 Task: Add a condition where "Privacy Is Ticket has no public comments" in pending tickets.
Action: Mouse moved to (107, 383)
Screenshot: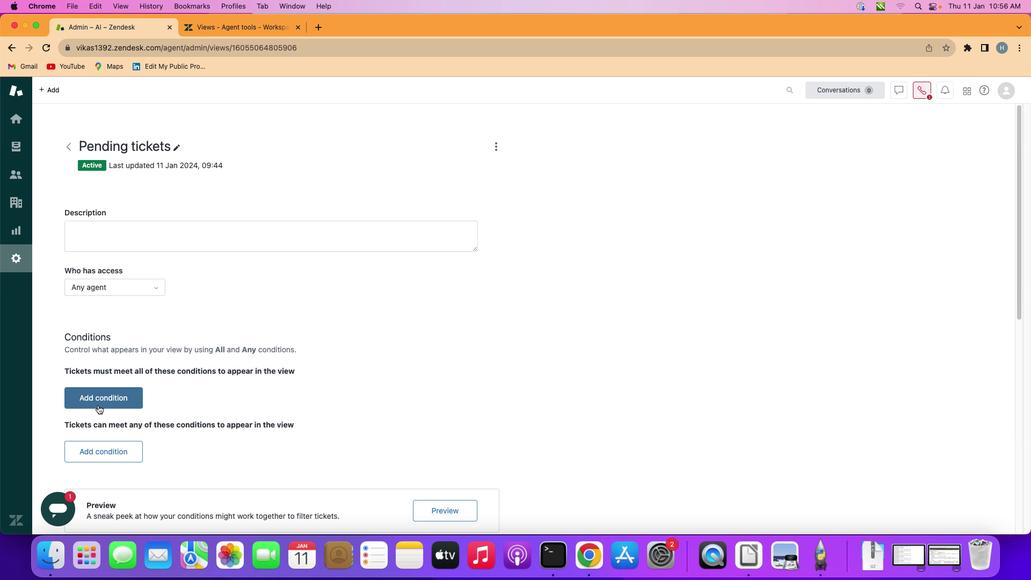 
Action: Mouse pressed left at (107, 383)
Screenshot: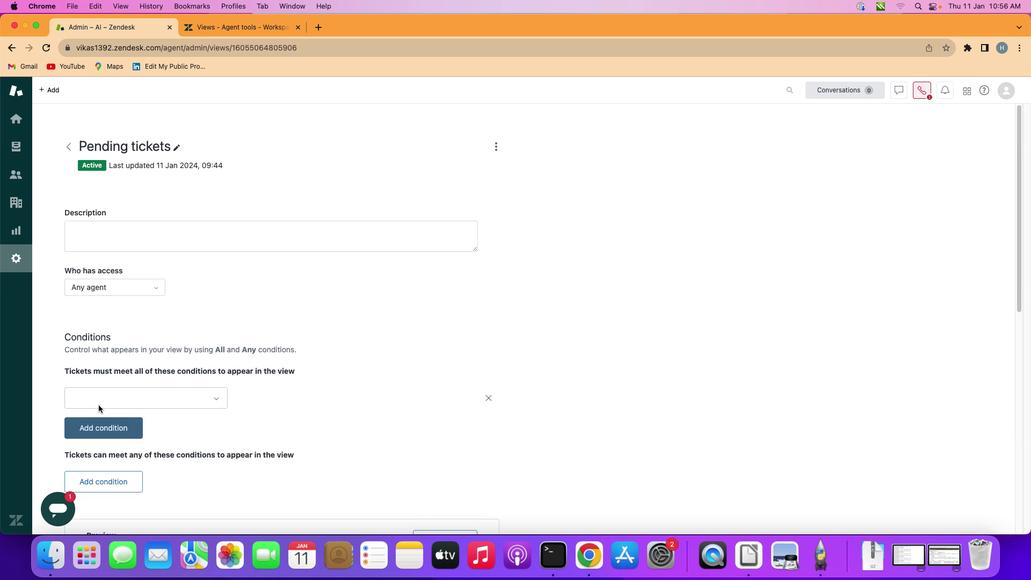 
Action: Mouse moved to (178, 382)
Screenshot: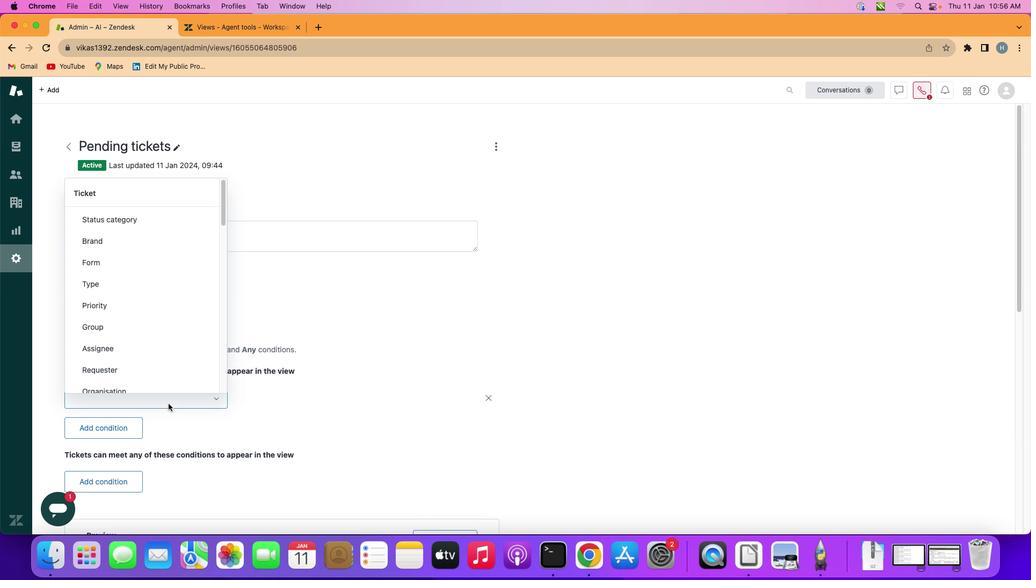 
Action: Mouse pressed left at (178, 382)
Screenshot: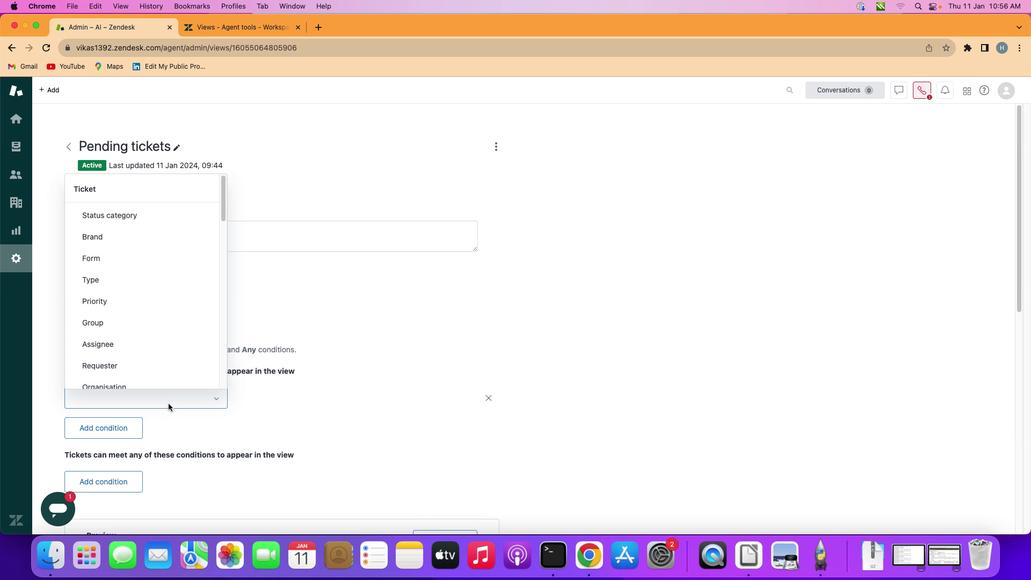 
Action: Mouse moved to (165, 287)
Screenshot: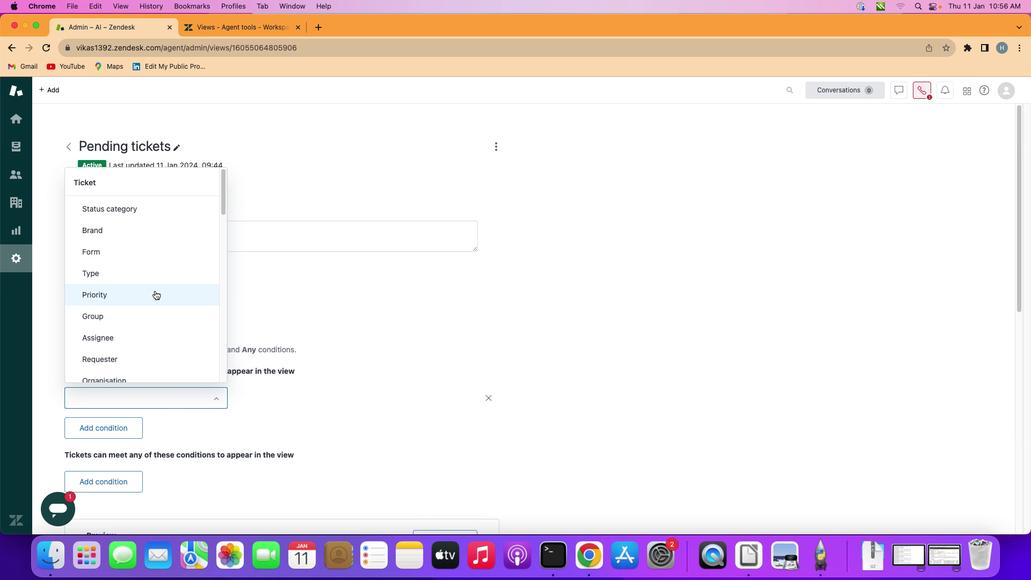 
Action: Mouse scrolled (165, 287) with delta (6, 41)
Screenshot: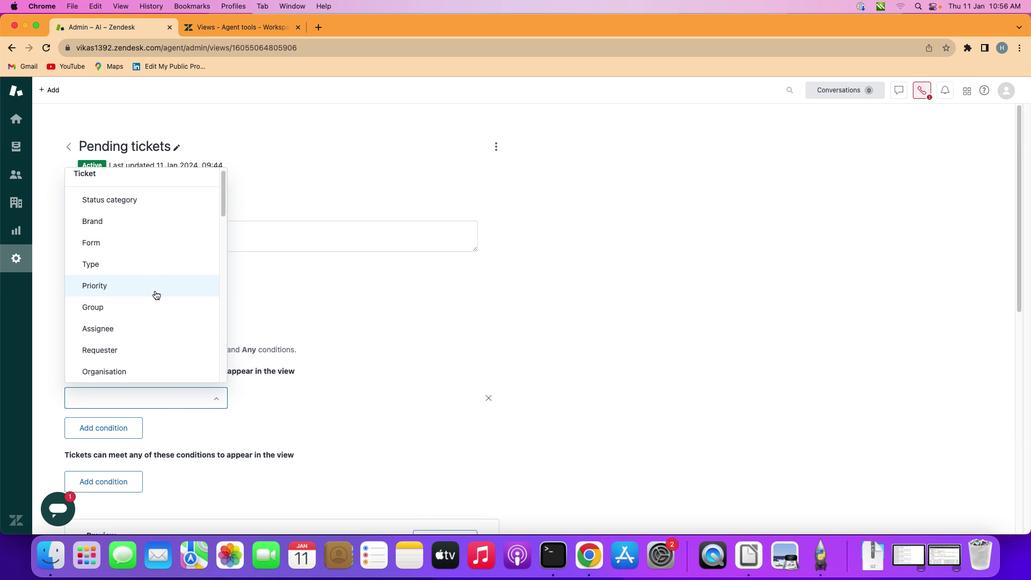 
Action: Mouse scrolled (165, 287) with delta (6, 41)
Screenshot: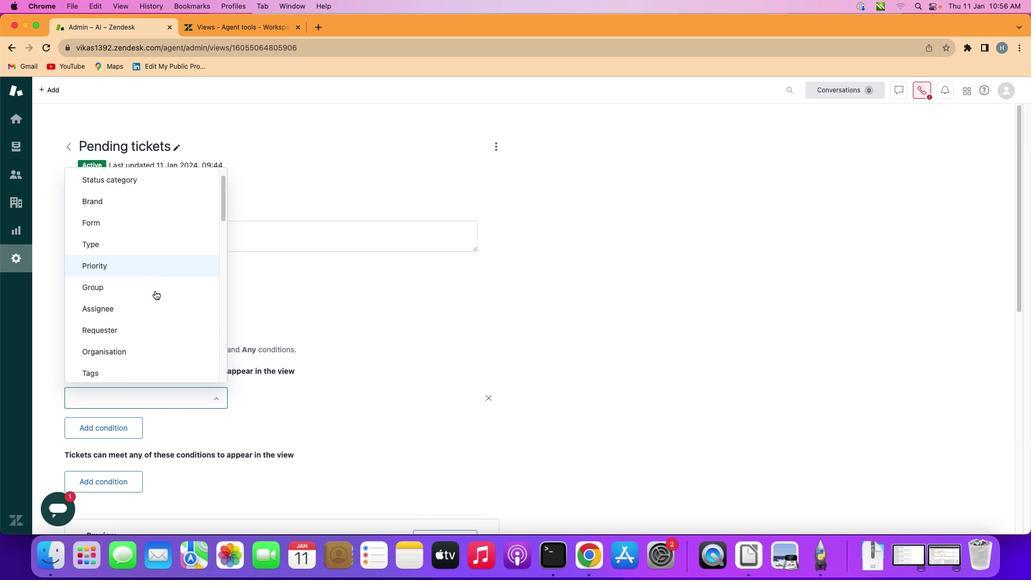 
Action: Mouse scrolled (165, 287) with delta (6, 41)
Screenshot: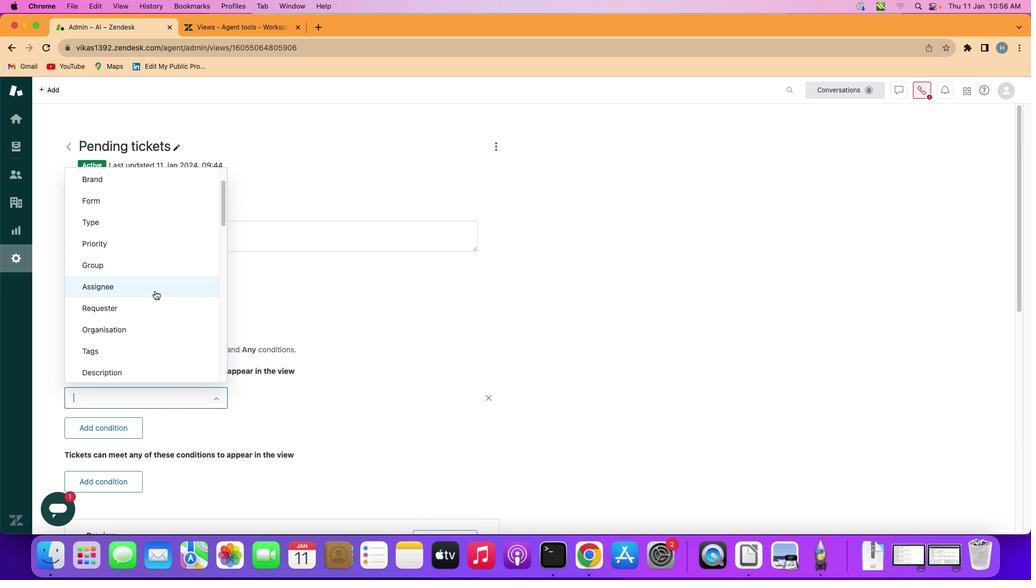 
Action: Mouse scrolled (165, 287) with delta (6, 41)
Screenshot: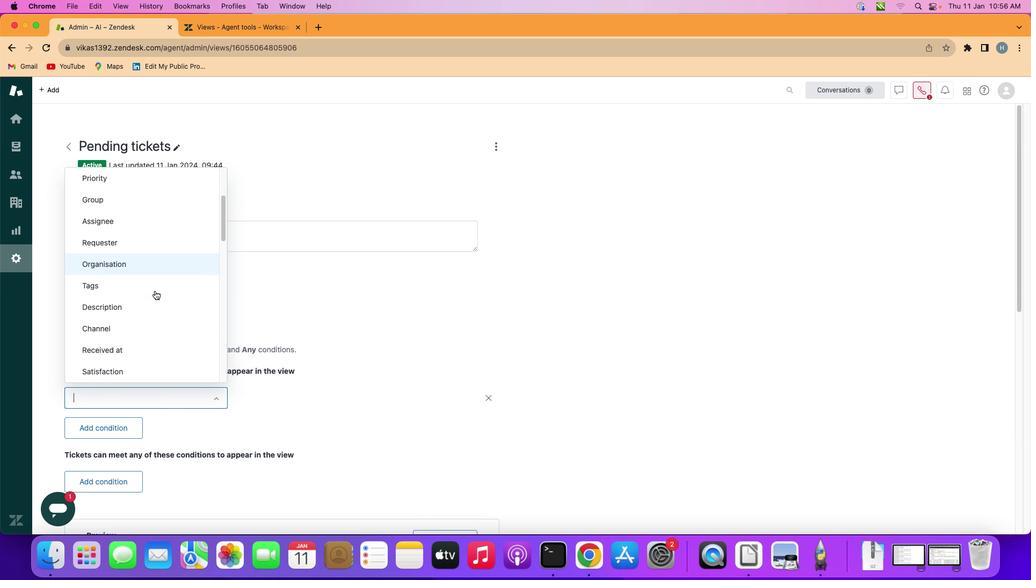 
Action: Mouse moved to (165, 286)
Screenshot: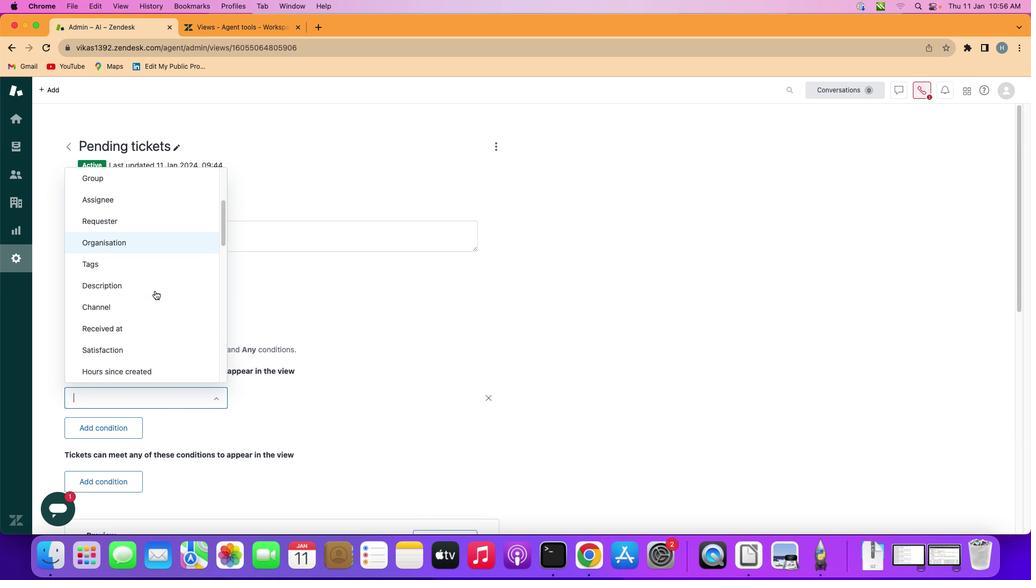 
Action: Mouse scrolled (165, 286) with delta (6, 41)
Screenshot: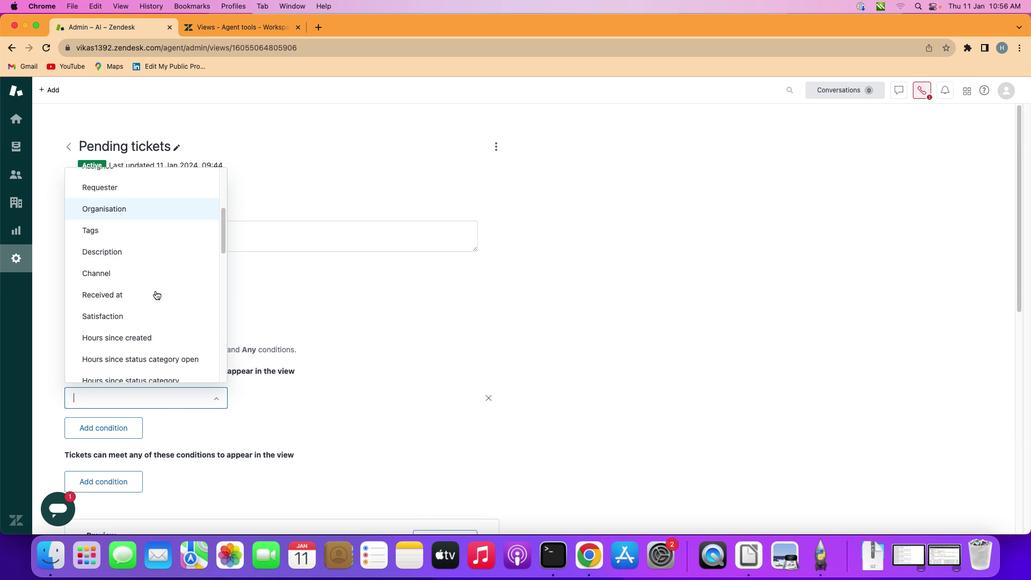 
Action: Mouse moved to (166, 286)
Screenshot: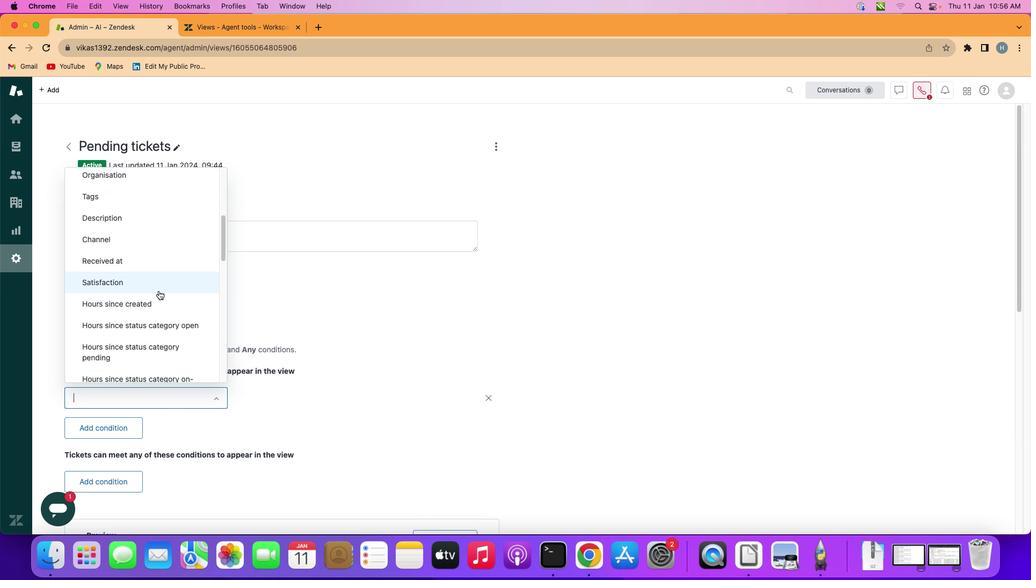 
Action: Mouse scrolled (166, 286) with delta (6, 41)
Screenshot: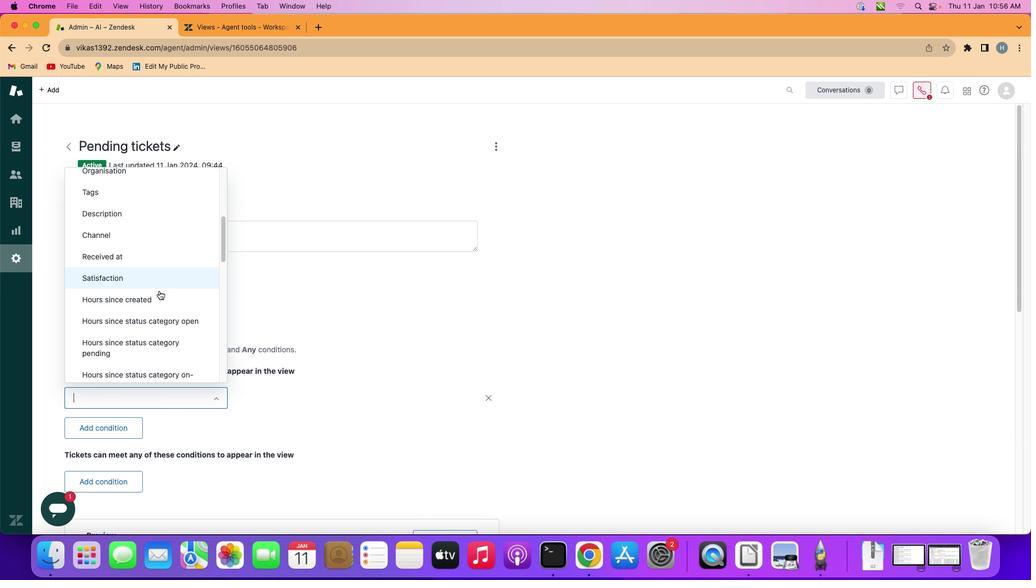 
Action: Mouse moved to (162, 292)
Screenshot: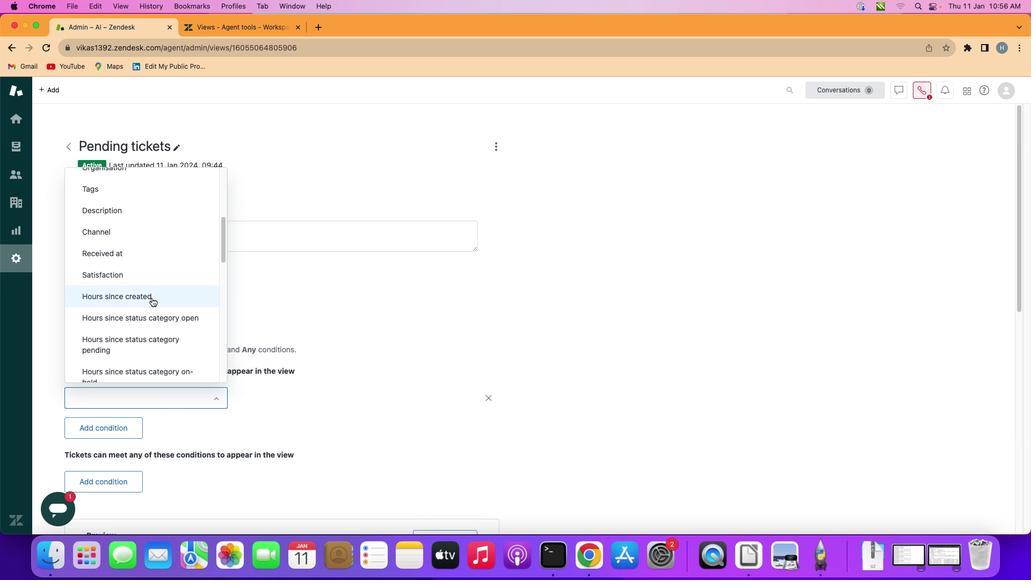 
Action: Mouse scrolled (162, 292) with delta (6, 41)
Screenshot: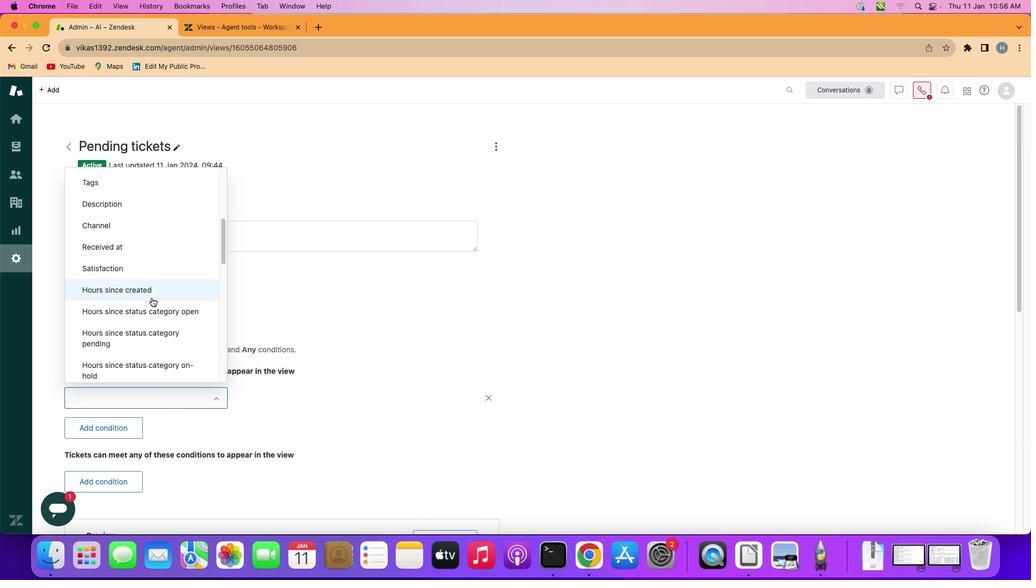 
Action: Mouse scrolled (162, 292) with delta (6, 41)
Screenshot: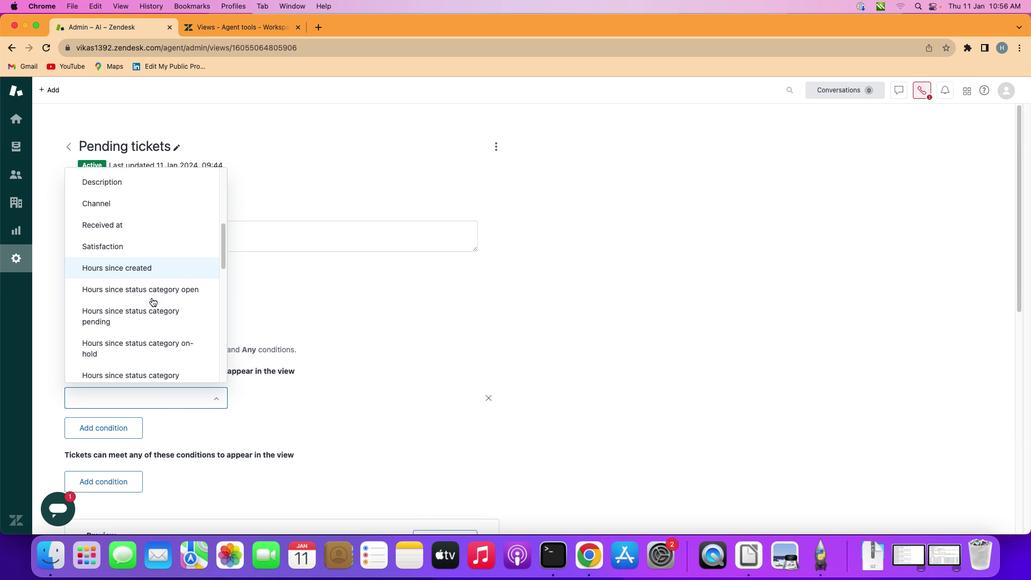 
Action: Mouse scrolled (162, 292) with delta (6, 41)
Screenshot: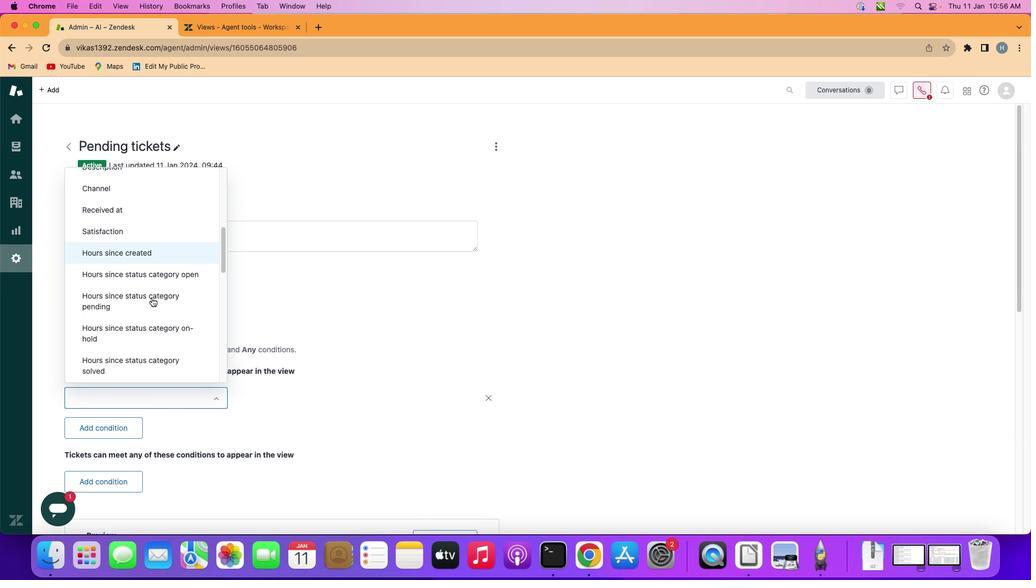 
Action: Mouse scrolled (162, 292) with delta (6, 41)
Screenshot: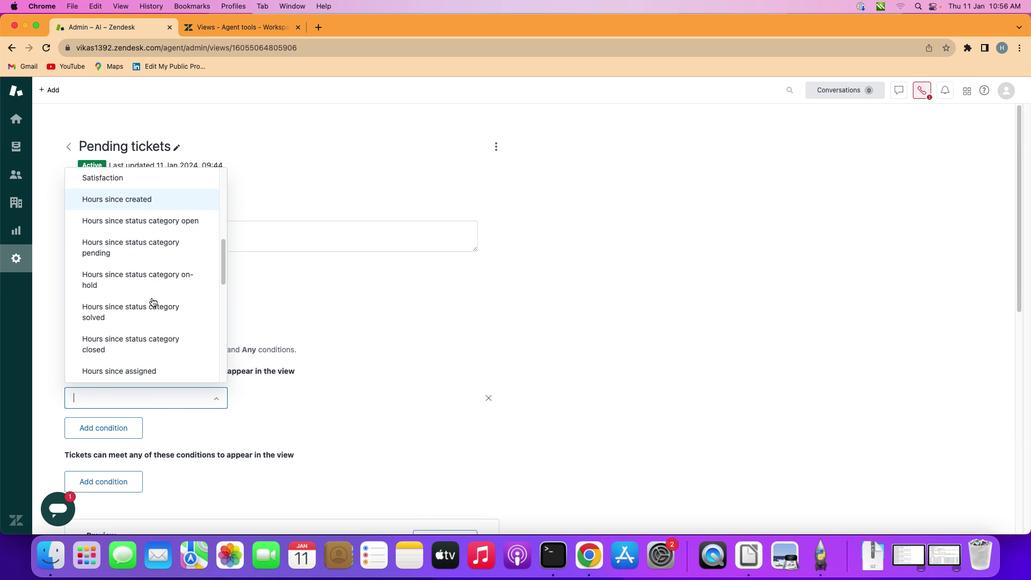 
Action: Mouse scrolled (162, 292) with delta (6, 41)
Screenshot: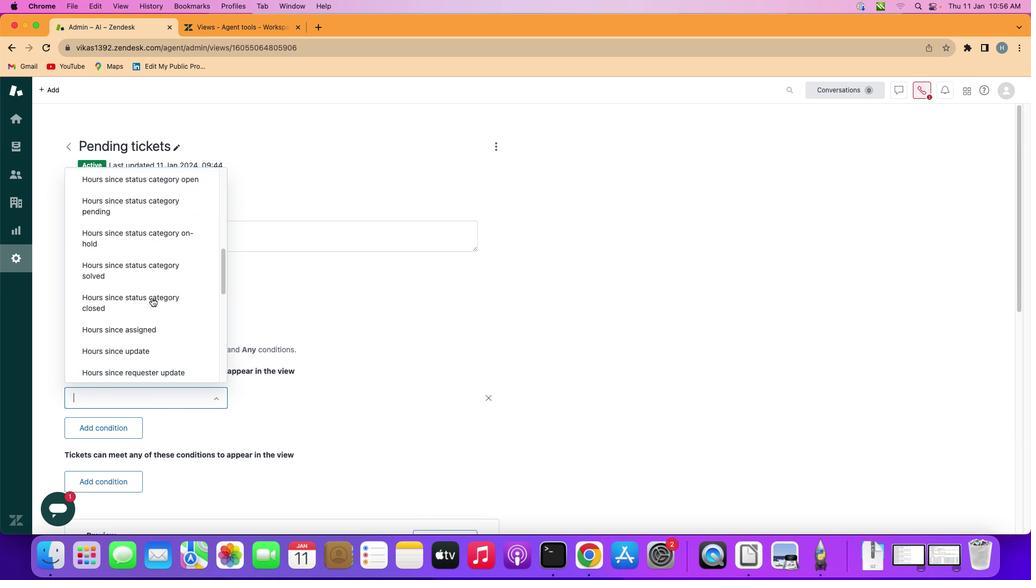 
Action: Mouse scrolled (162, 292) with delta (6, 41)
Screenshot: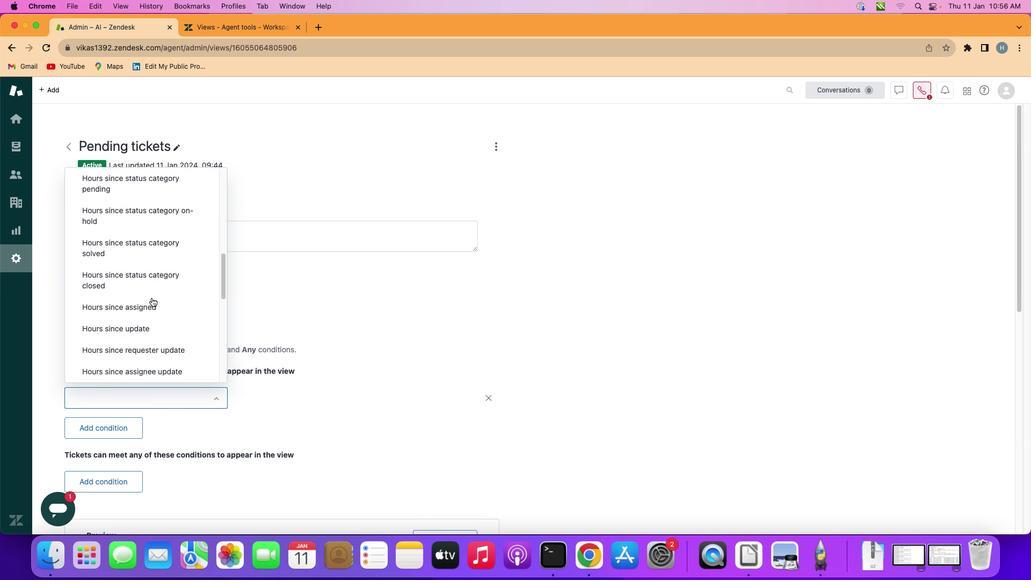 
Action: Mouse scrolled (162, 292) with delta (6, 41)
Screenshot: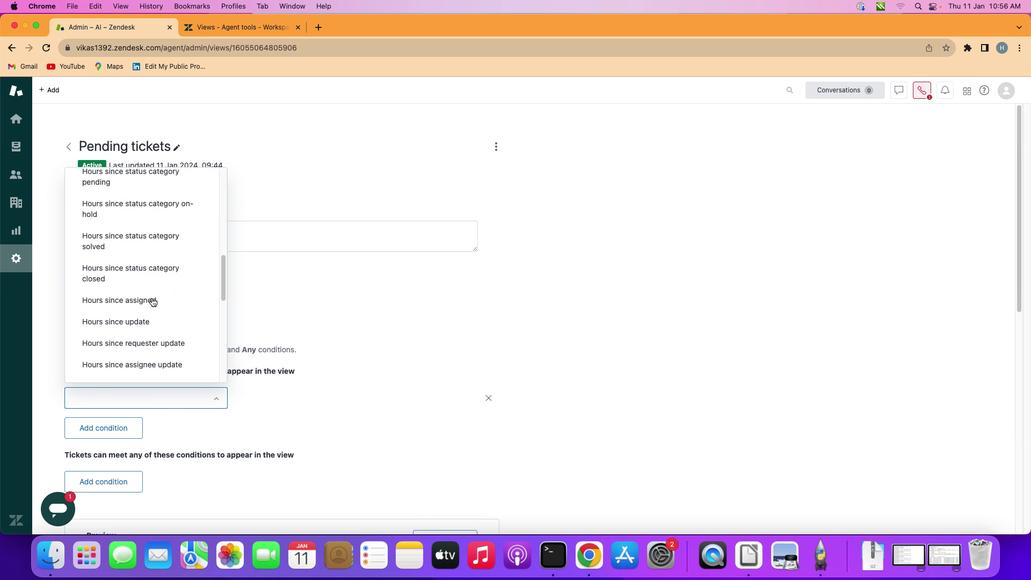
Action: Mouse scrolled (162, 292) with delta (6, 41)
Screenshot: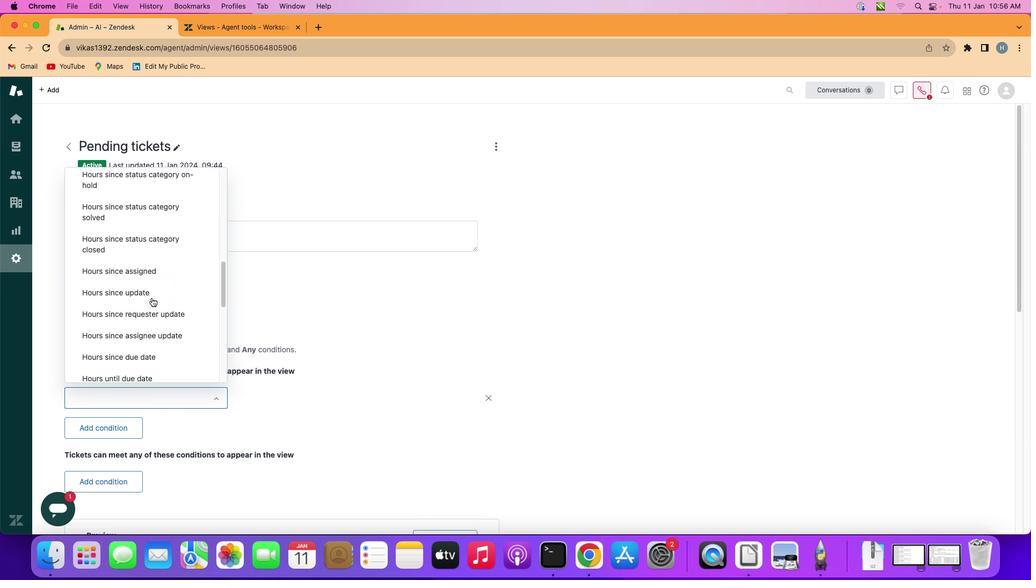 
Action: Mouse scrolled (162, 292) with delta (6, 41)
Screenshot: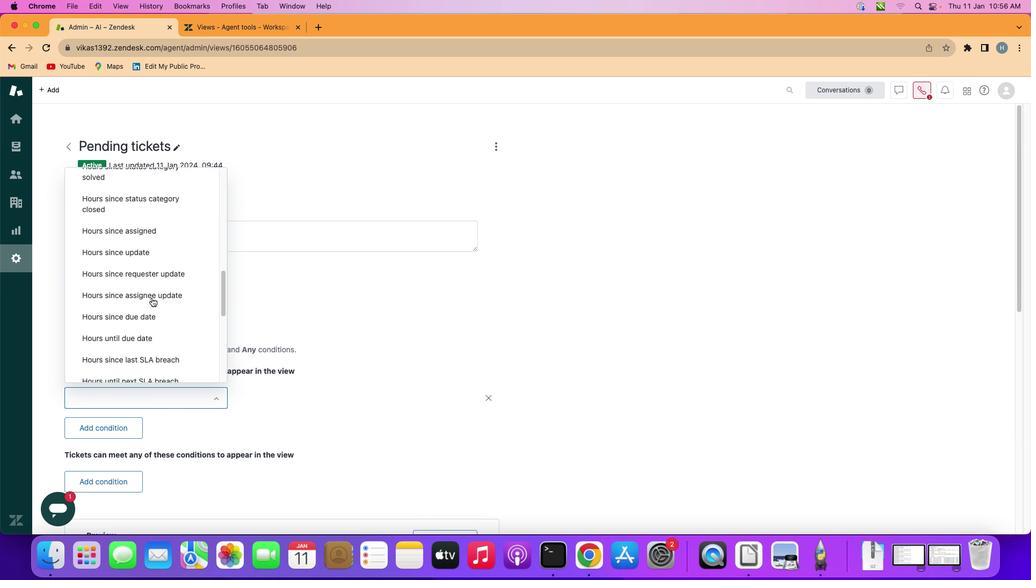
Action: Mouse moved to (162, 292)
Screenshot: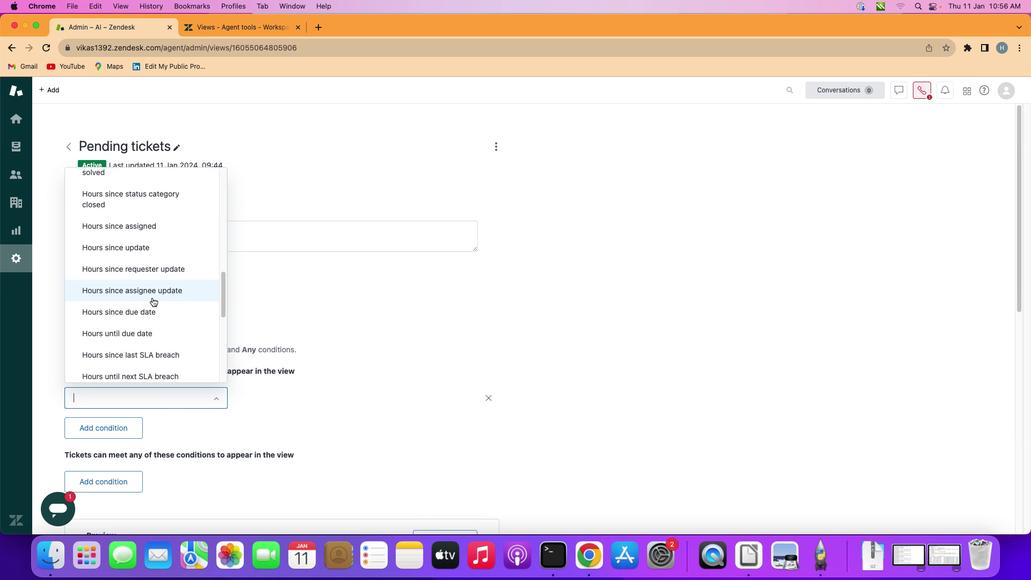 
Action: Mouse scrolled (162, 292) with delta (6, 41)
Screenshot: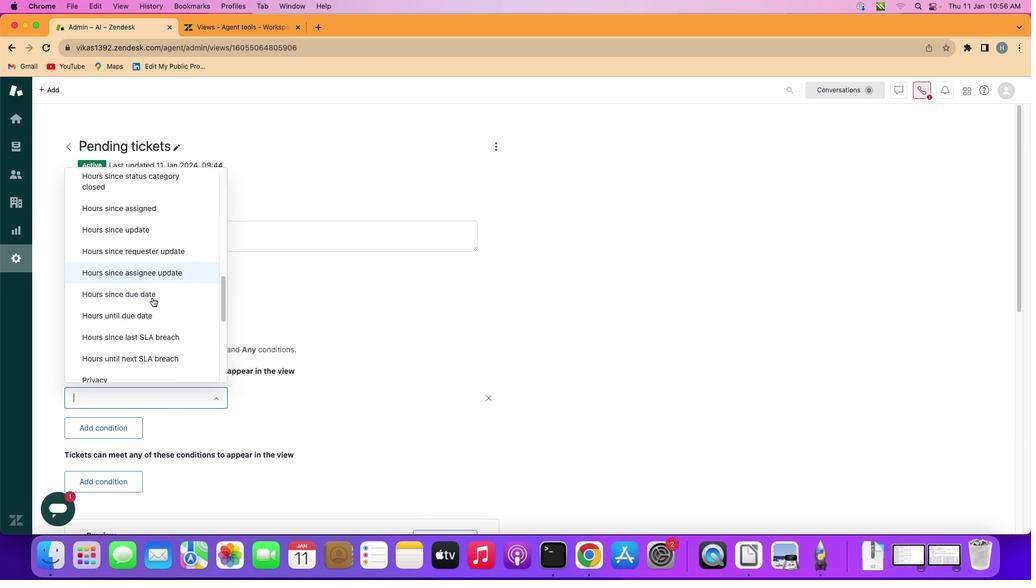 
Action: Mouse scrolled (162, 292) with delta (6, 41)
Screenshot: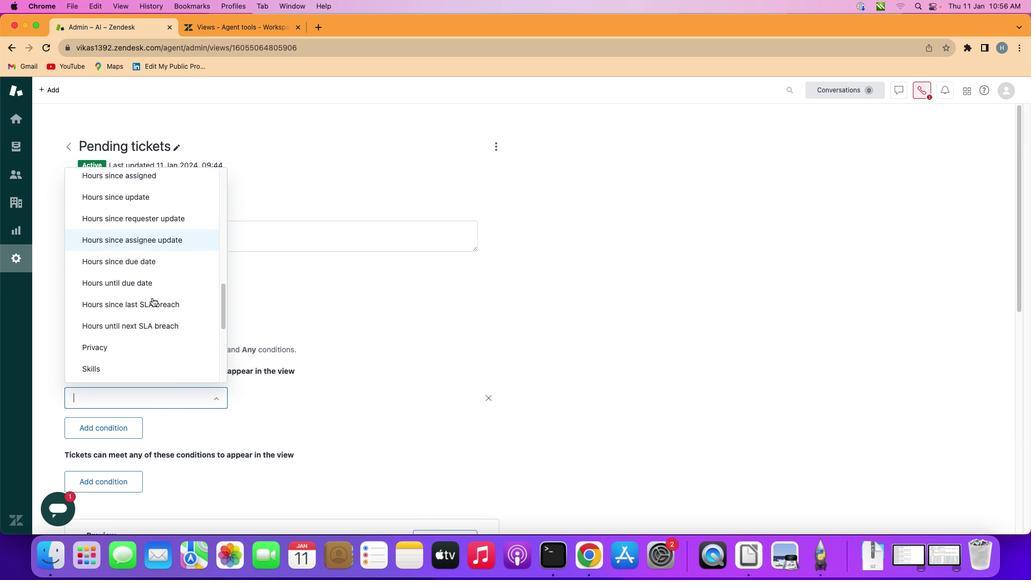 
Action: Mouse scrolled (162, 292) with delta (6, 41)
Screenshot: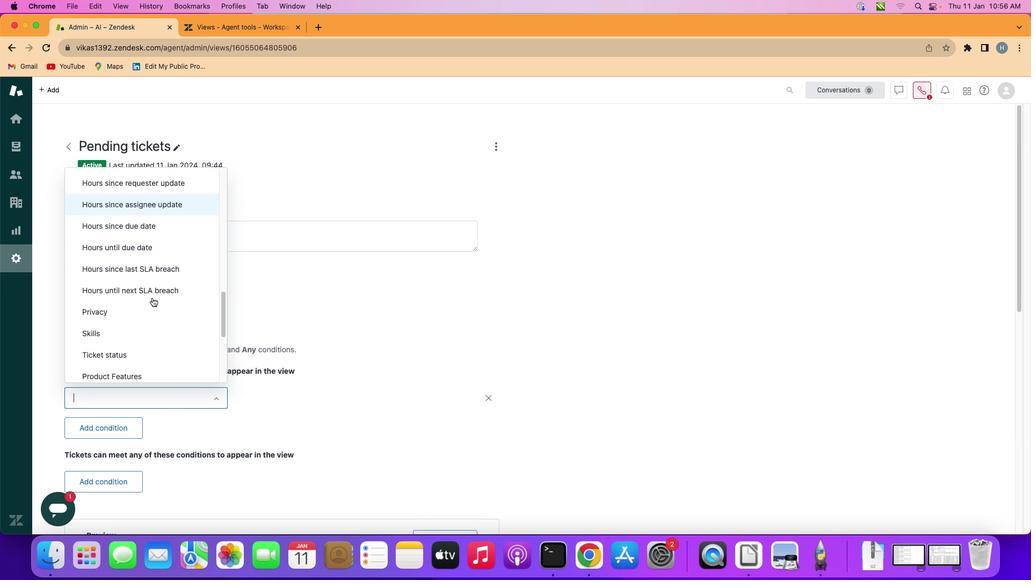 
Action: Mouse scrolled (162, 292) with delta (6, 41)
Screenshot: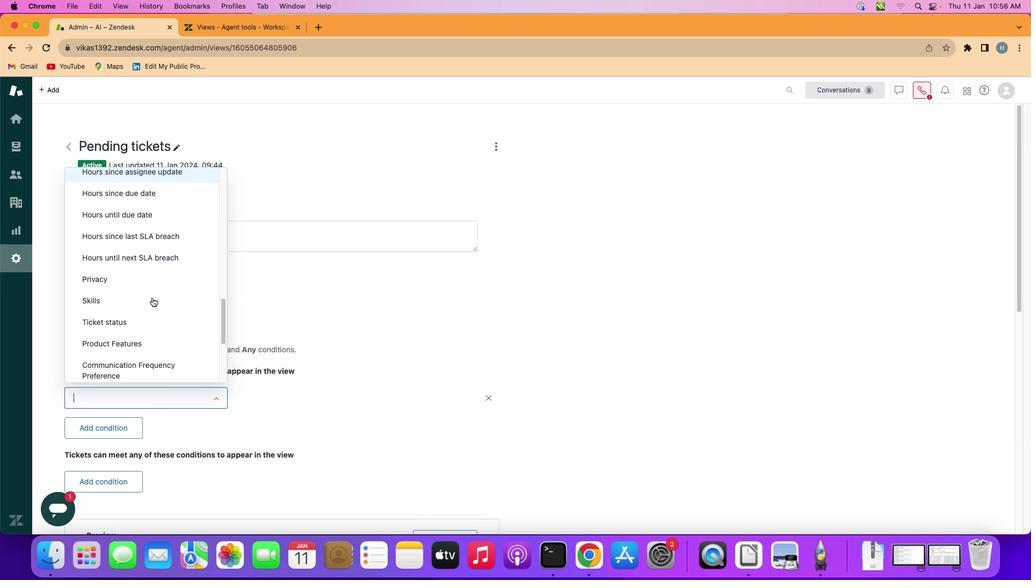 
Action: Mouse scrolled (162, 292) with delta (6, 41)
Screenshot: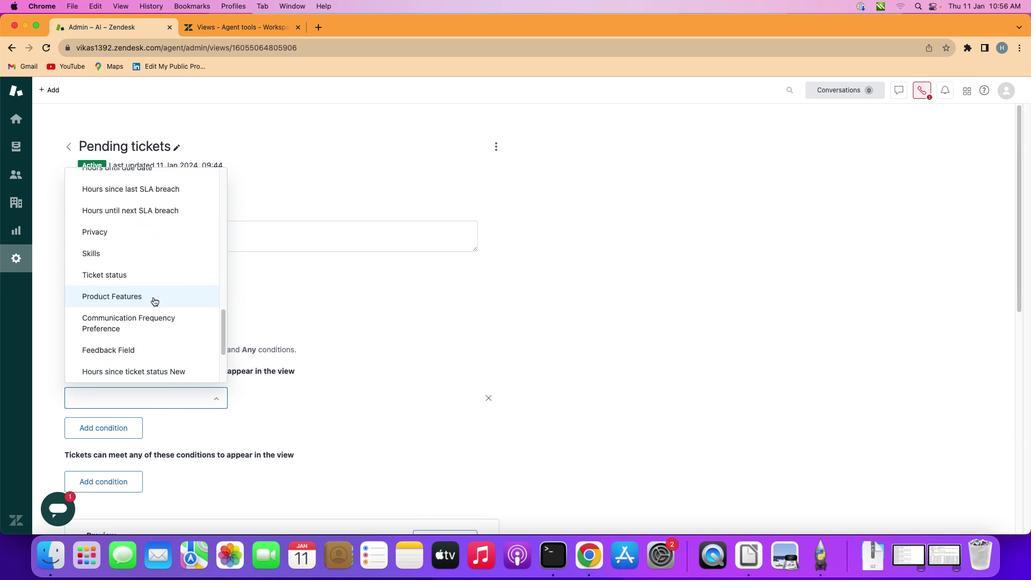 
Action: Mouse moved to (182, 237)
Screenshot: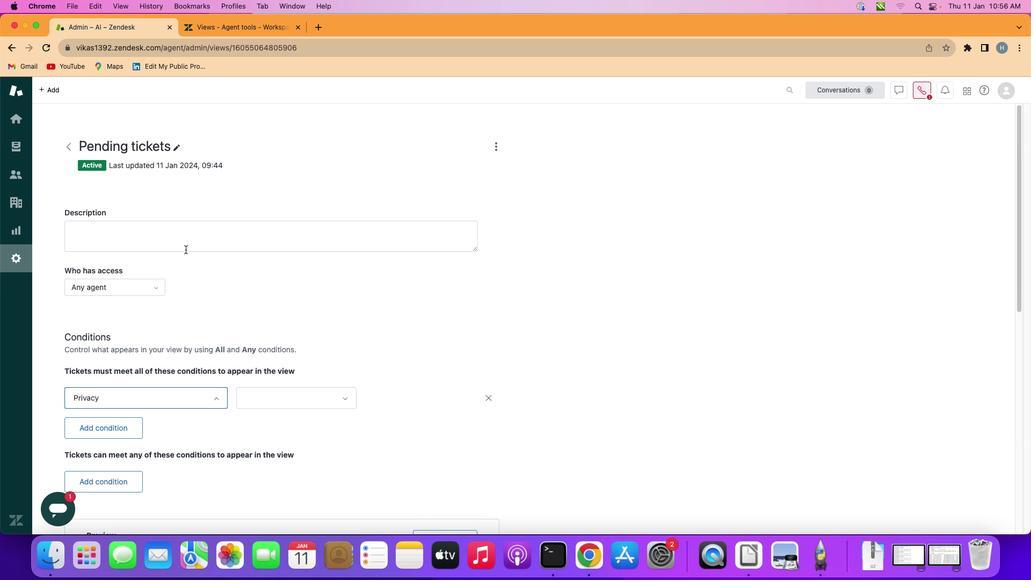 
Action: Mouse pressed left at (182, 237)
Screenshot: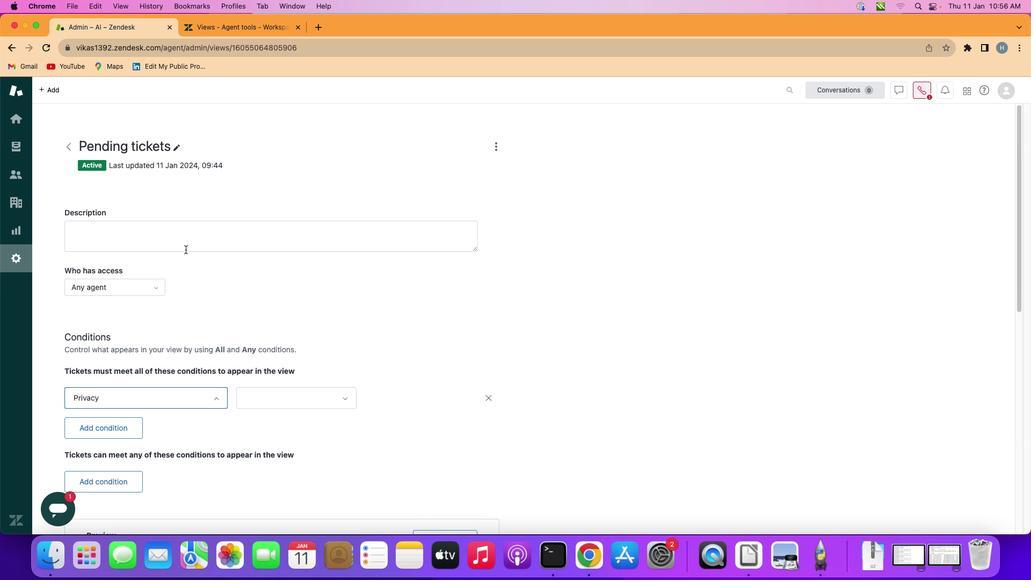 
Action: Mouse moved to (322, 379)
Screenshot: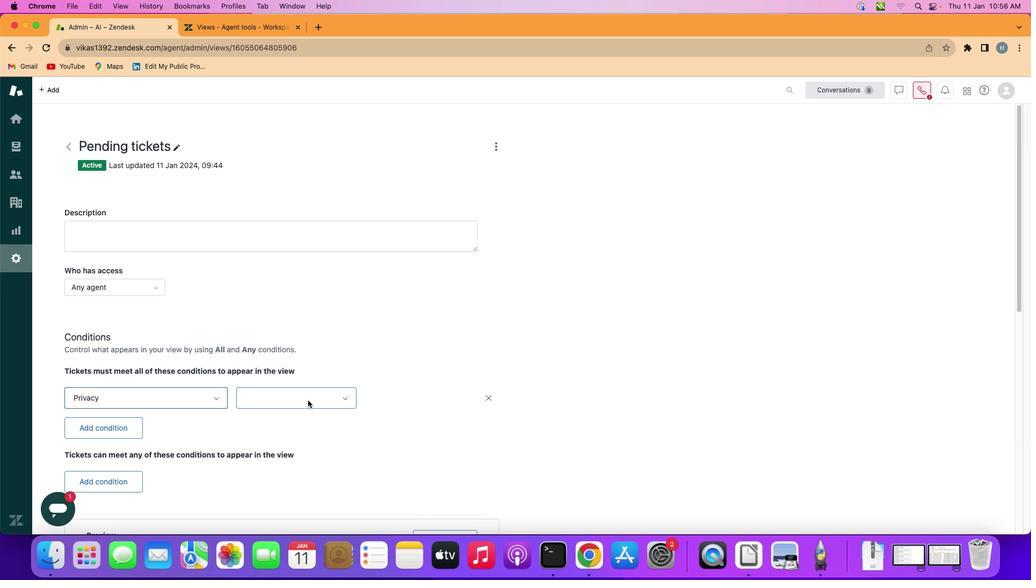
Action: Mouse pressed left at (322, 379)
Screenshot: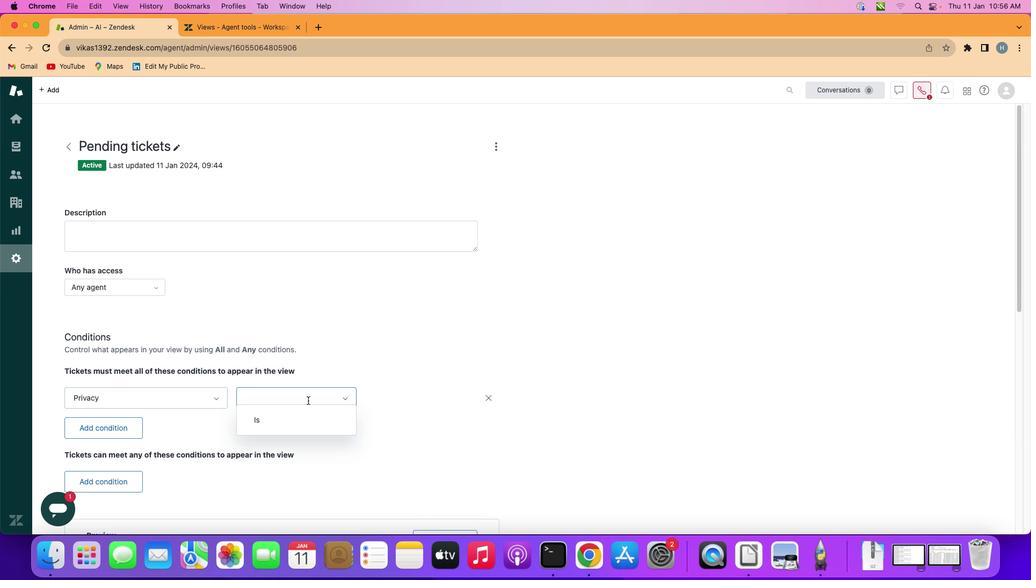 
Action: Mouse moved to (317, 400)
Screenshot: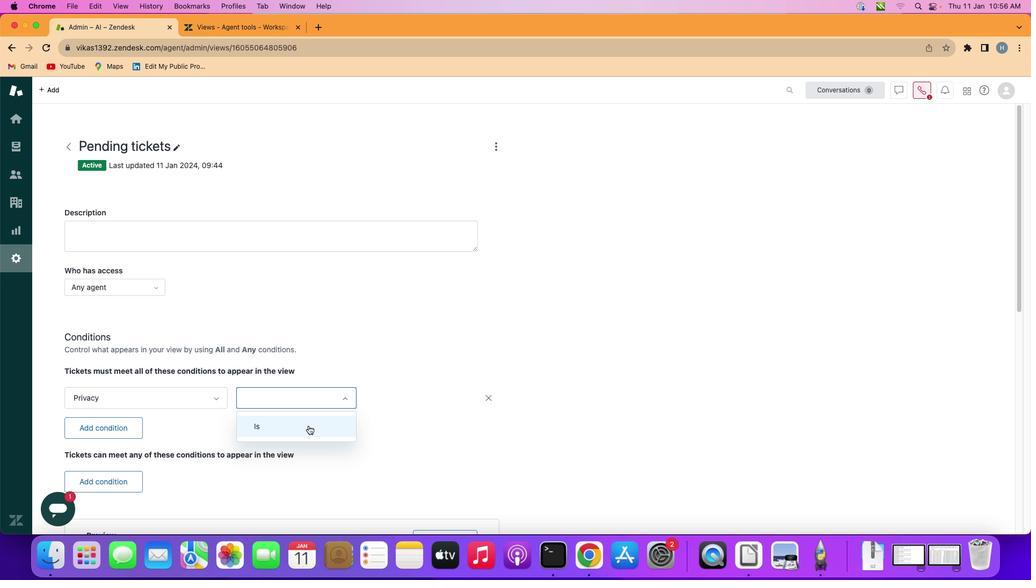 
Action: Mouse pressed left at (317, 400)
Screenshot: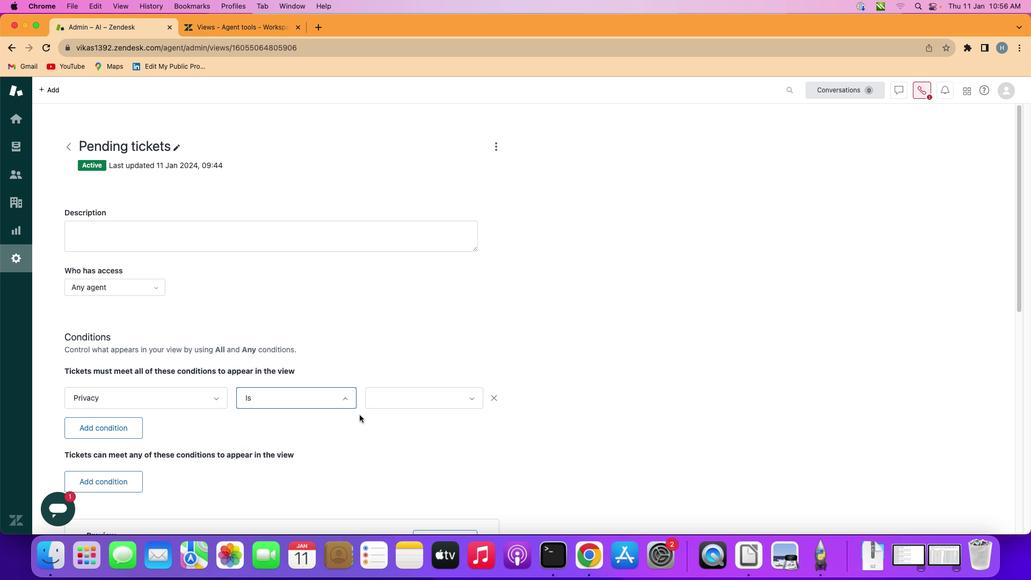 
Action: Mouse moved to (429, 376)
Screenshot: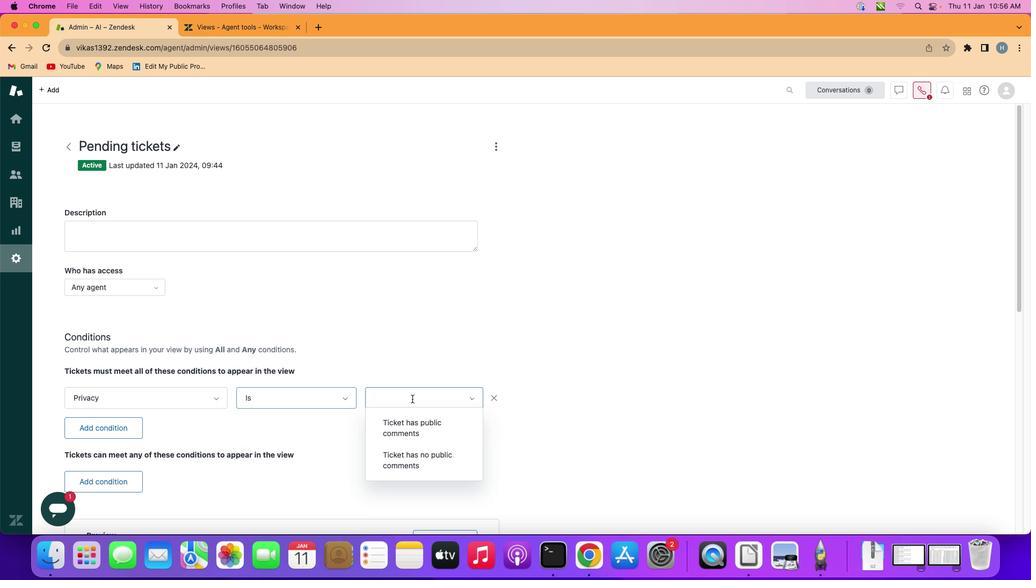 
Action: Mouse pressed left at (429, 376)
Screenshot: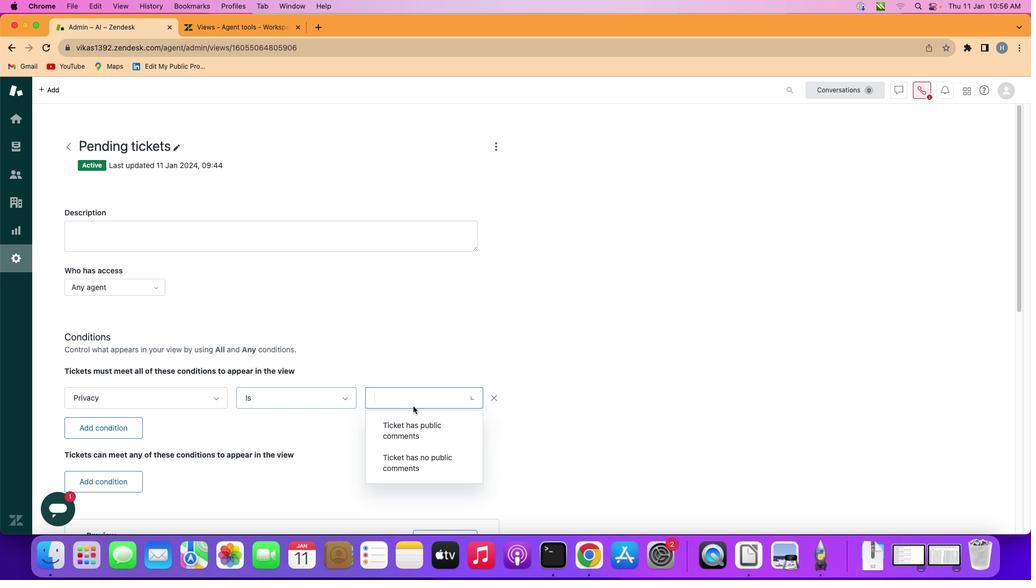 
Action: Mouse moved to (431, 427)
Screenshot: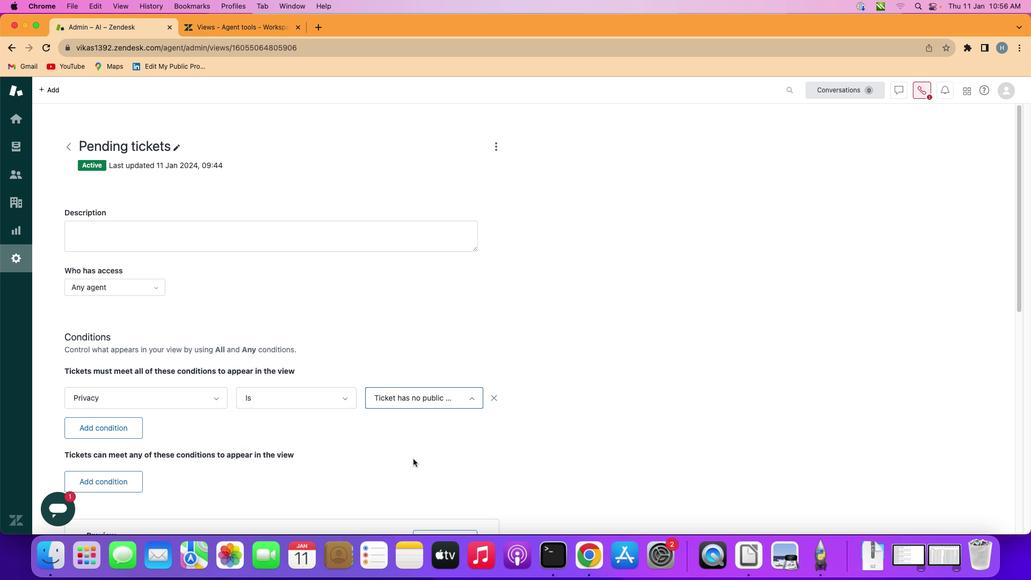 
Action: Mouse pressed left at (431, 427)
Screenshot: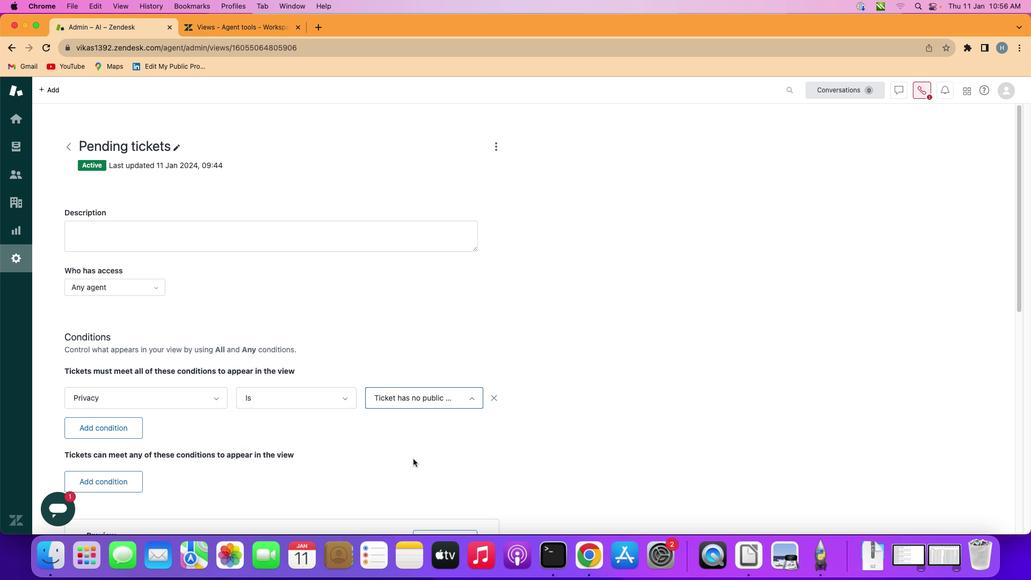
Action: Mouse moved to (431, 427)
Screenshot: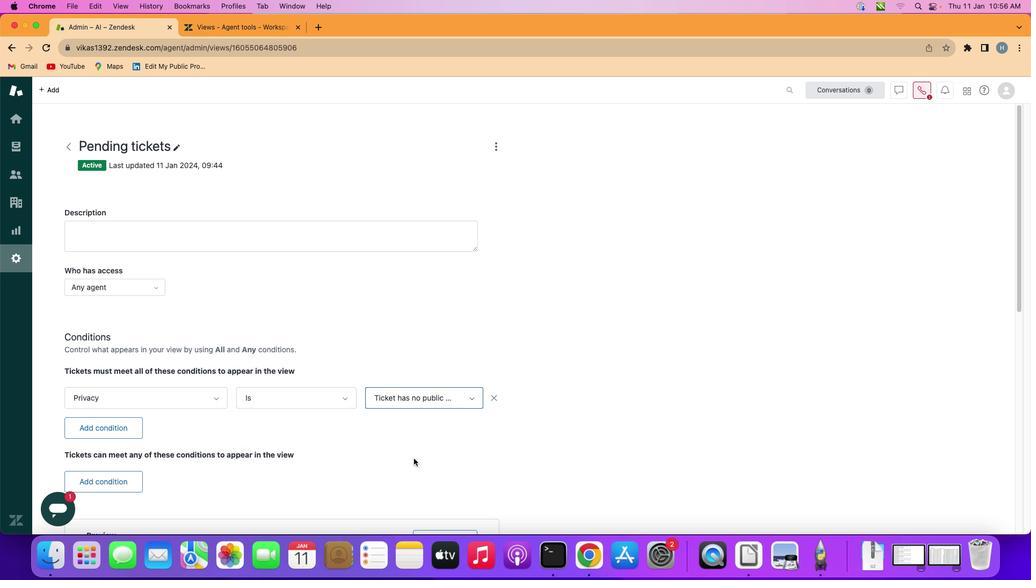 
